 Task: Change the line hight option to 3 in the integrated.
Action: Mouse moved to (18, 466)
Screenshot: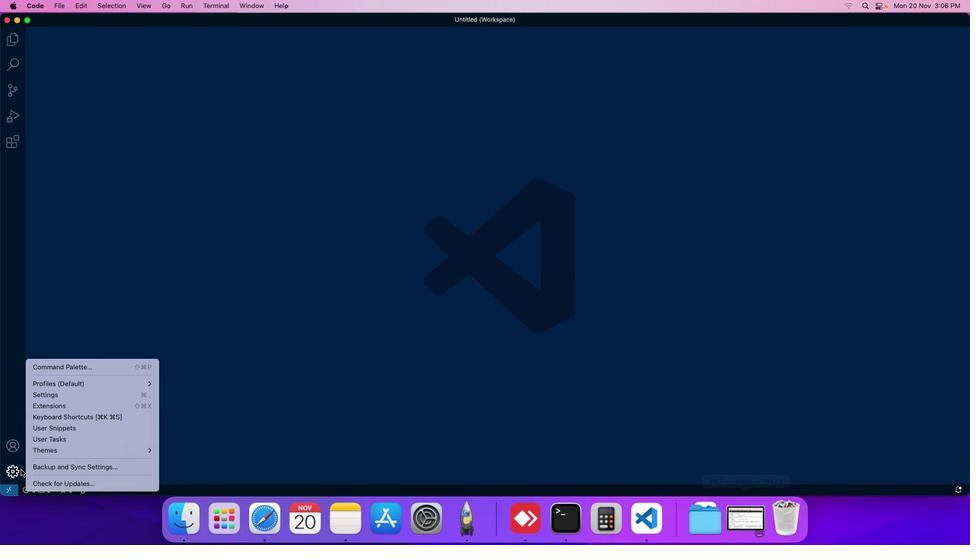 
Action: Mouse pressed left at (18, 466)
Screenshot: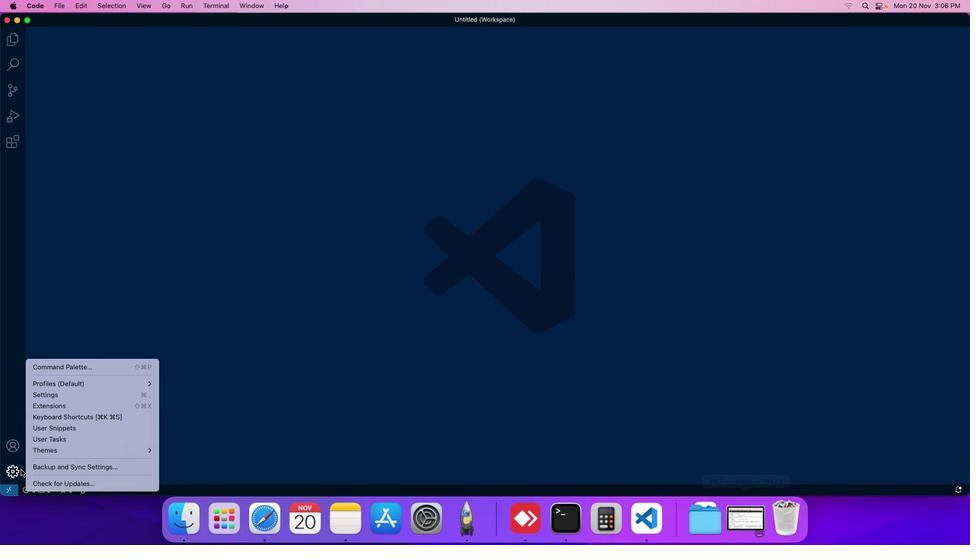 
Action: Mouse moved to (71, 396)
Screenshot: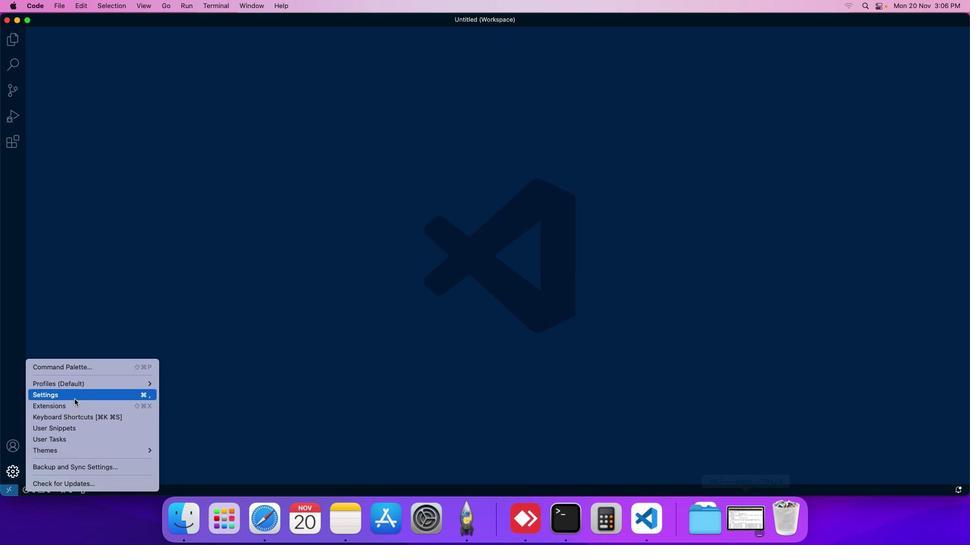 
Action: Mouse pressed left at (71, 396)
Screenshot: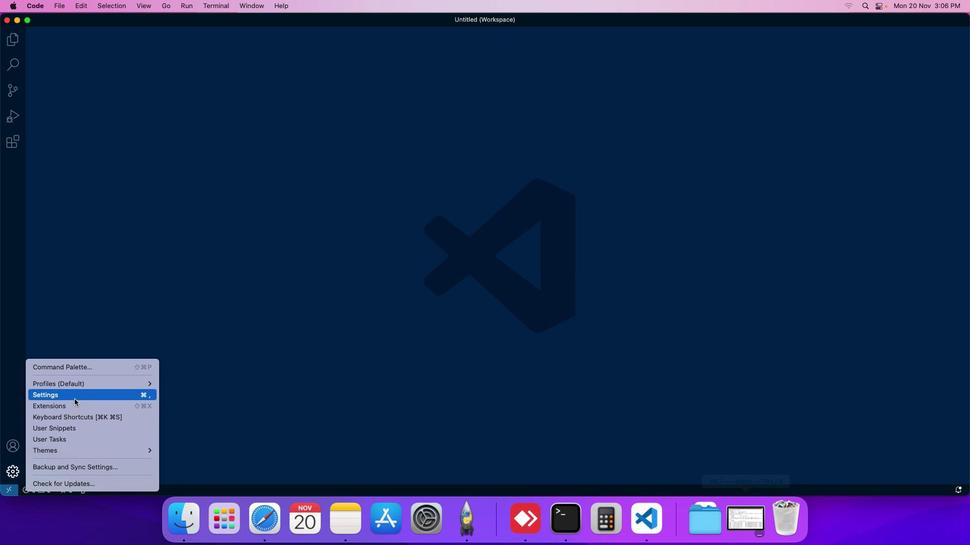 
Action: Mouse moved to (243, 79)
Screenshot: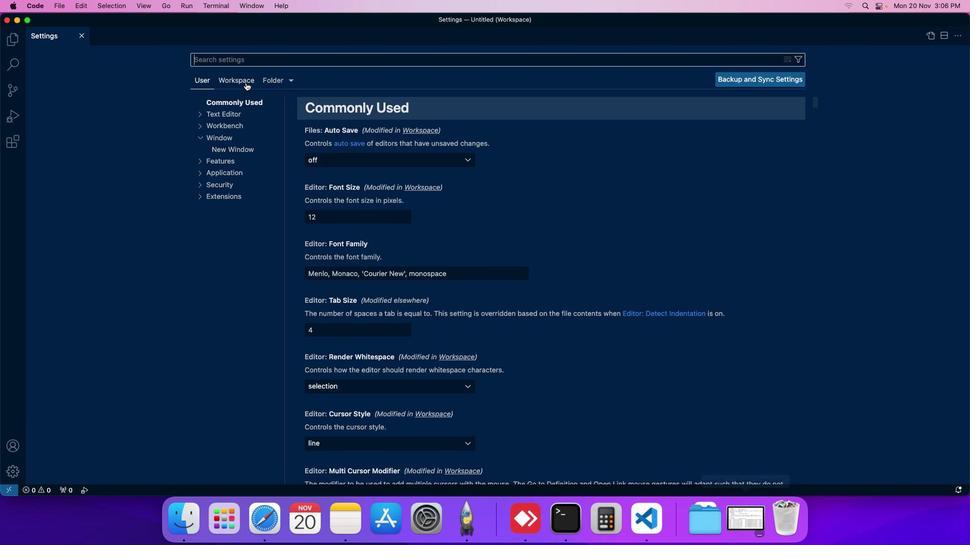 
Action: Mouse pressed left at (243, 79)
Screenshot: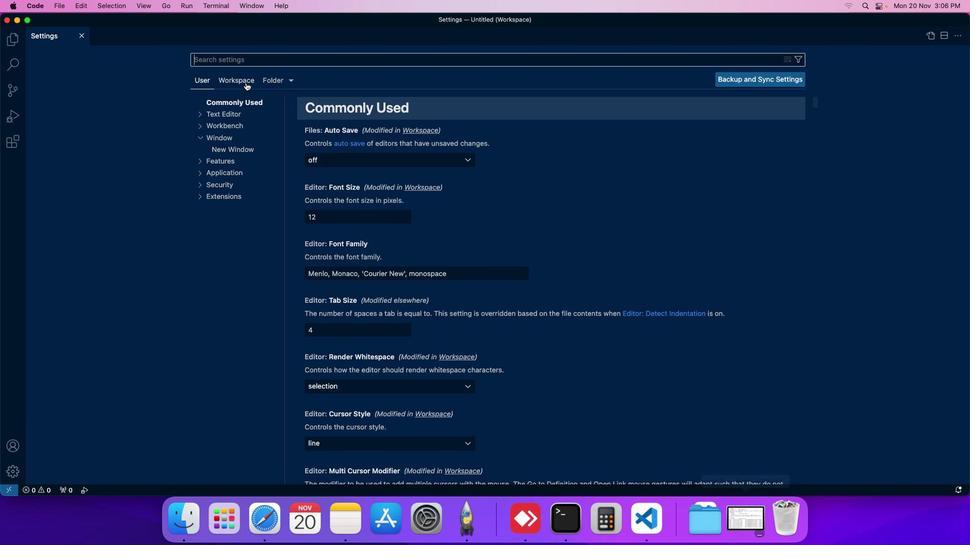 
Action: Mouse moved to (211, 149)
Screenshot: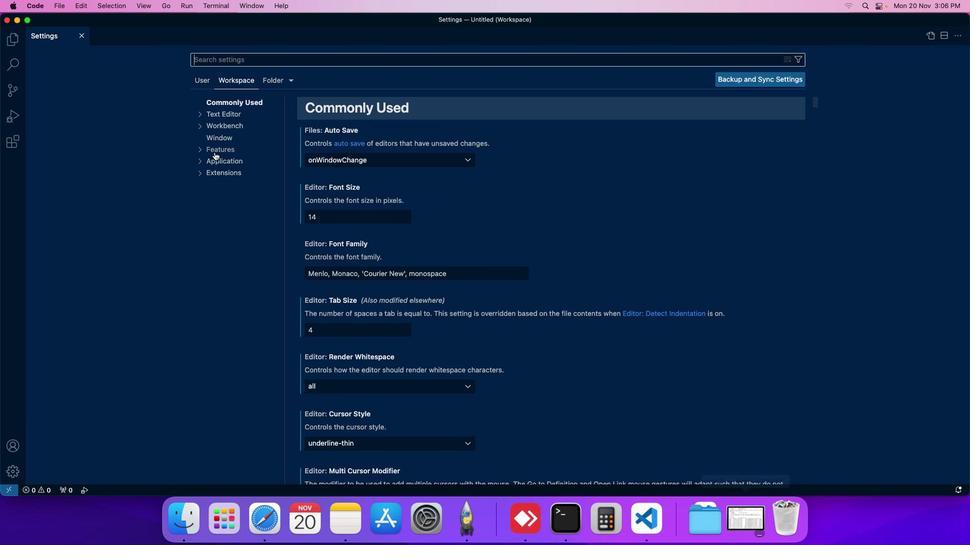 
Action: Mouse pressed left at (211, 149)
Screenshot: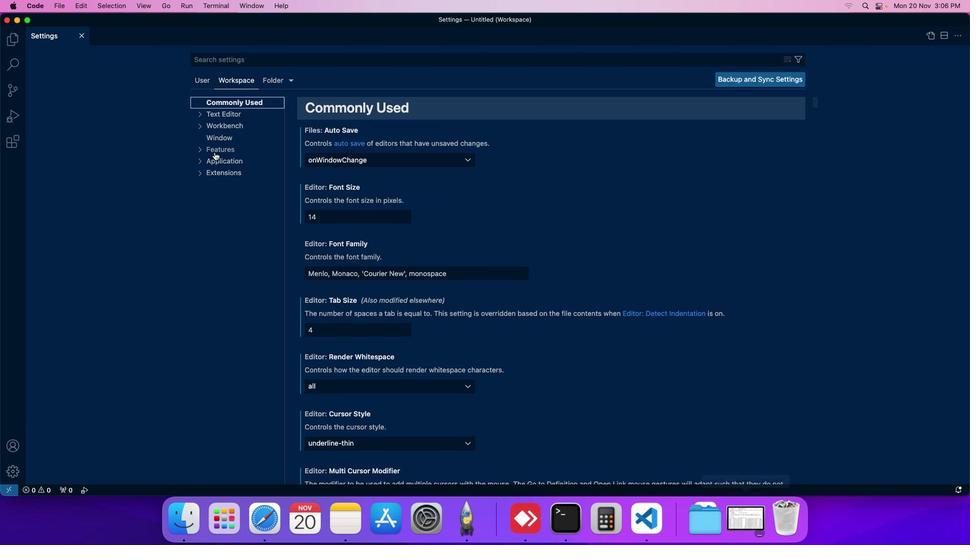 
Action: Mouse moved to (227, 236)
Screenshot: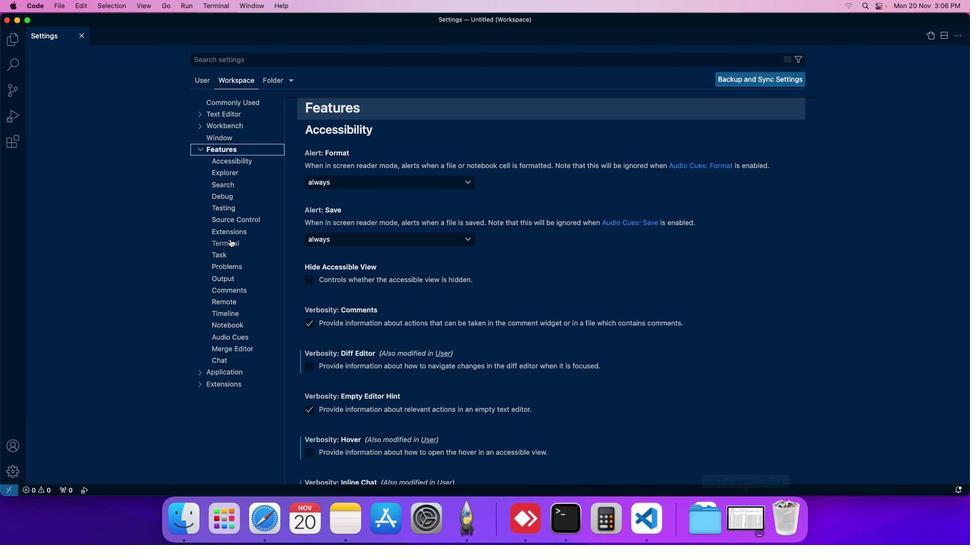 
Action: Mouse pressed left at (227, 236)
Screenshot: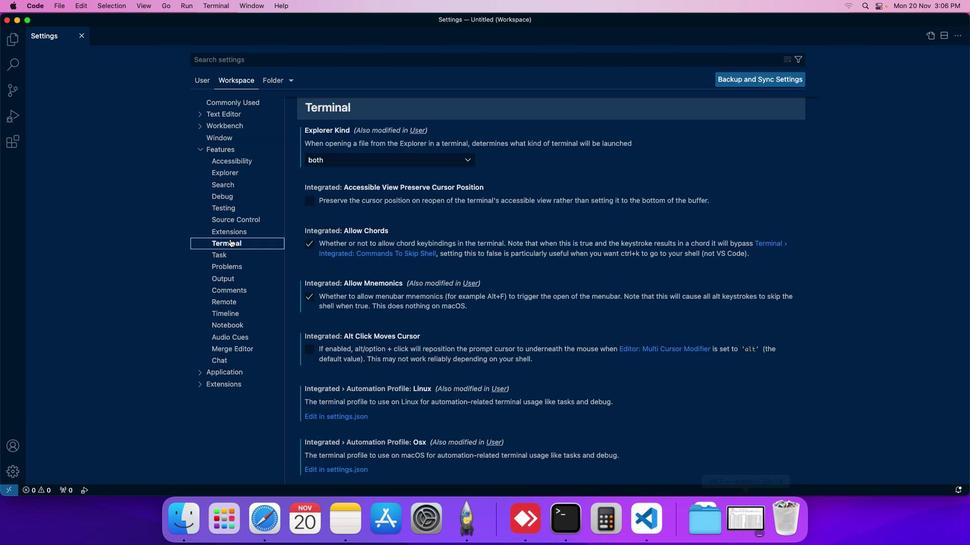 
Action: Mouse moved to (342, 280)
Screenshot: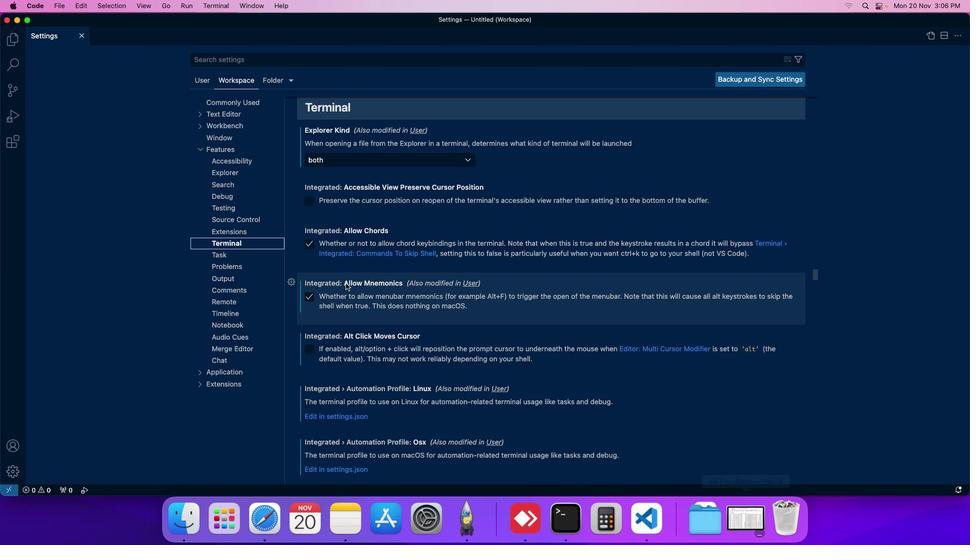 
Action: Mouse scrolled (342, 280) with delta (-2, -3)
Screenshot: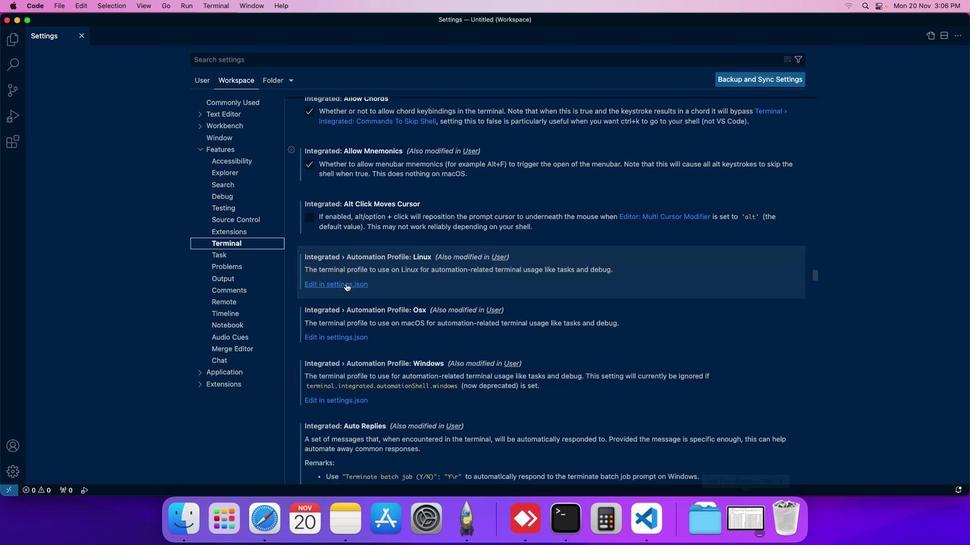 
Action: Mouse scrolled (342, 280) with delta (-2, -3)
Screenshot: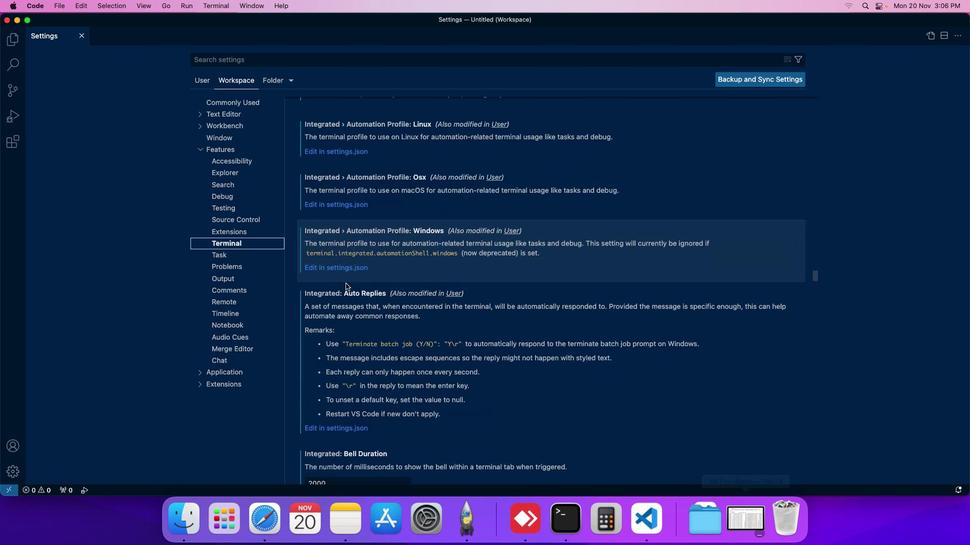 
Action: Mouse moved to (342, 280)
Screenshot: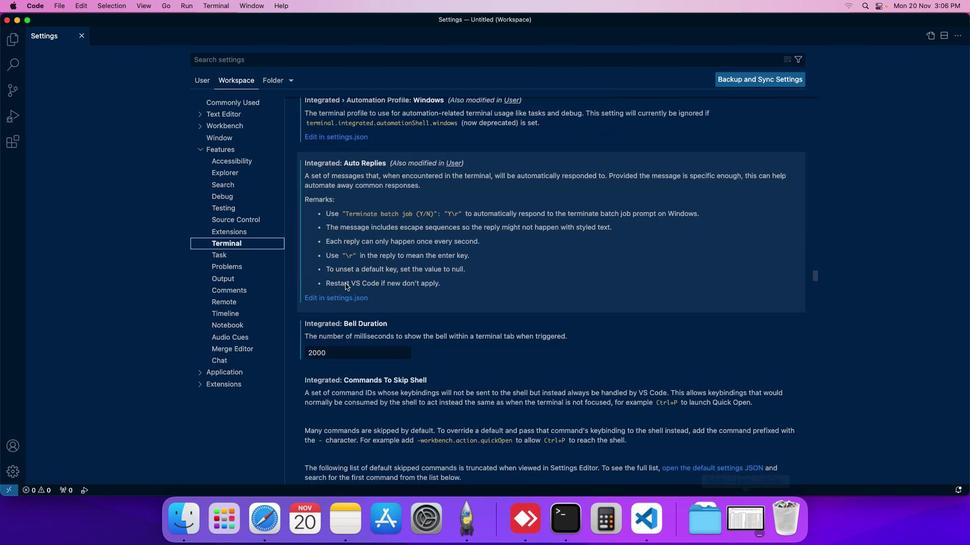 
Action: Mouse scrolled (342, 280) with delta (-2, -3)
Screenshot: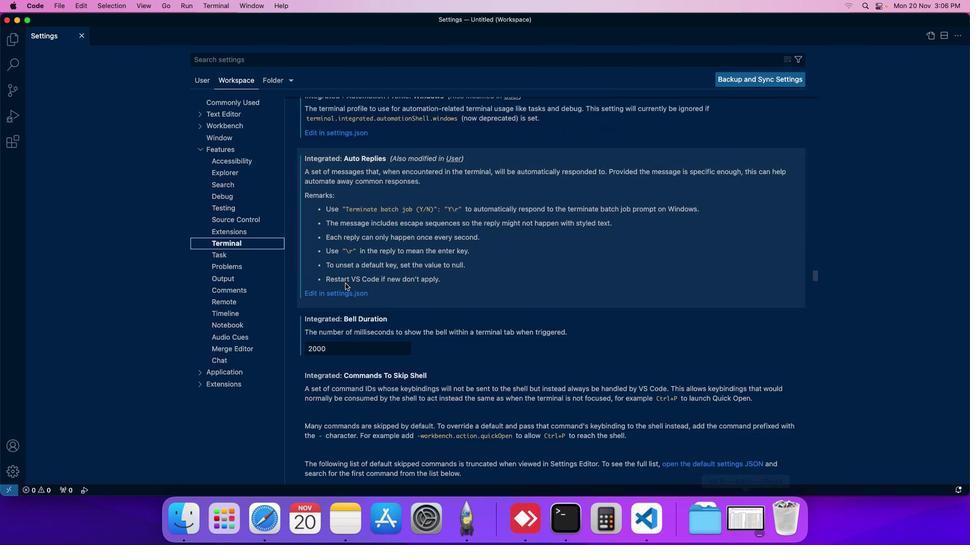 
Action: Mouse moved to (341, 281)
Screenshot: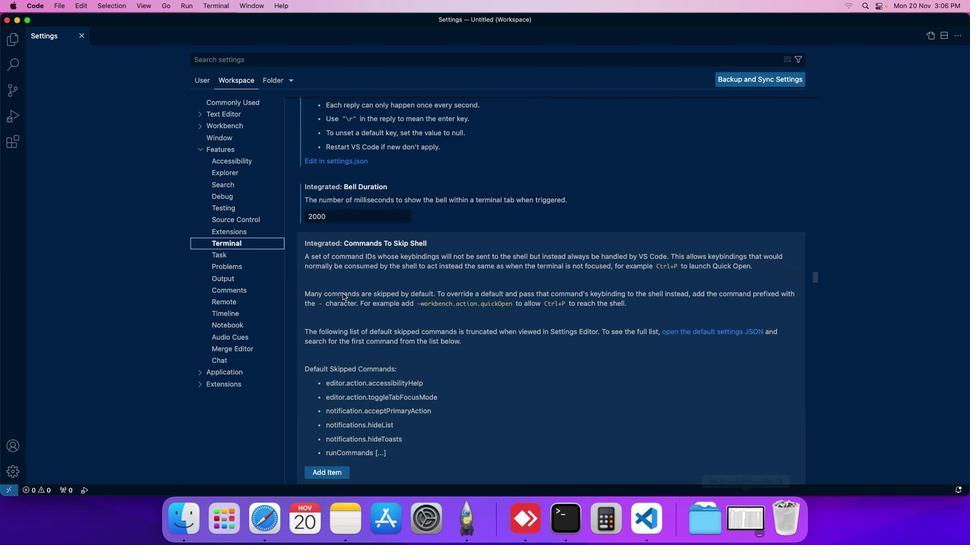 
Action: Mouse scrolled (341, 281) with delta (-2, -3)
Screenshot: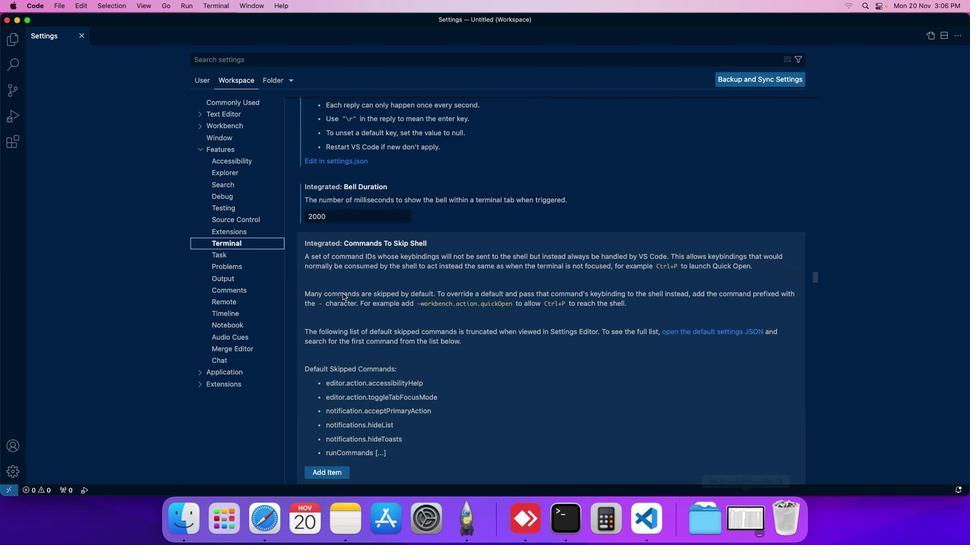 
Action: Mouse moved to (340, 285)
Screenshot: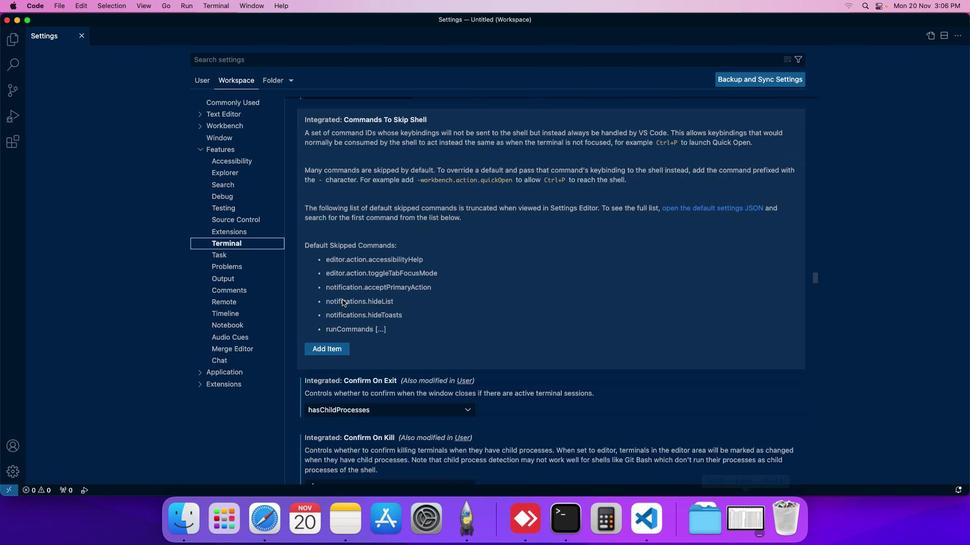 
Action: Mouse scrolled (340, 285) with delta (-2, -3)
Screenshot: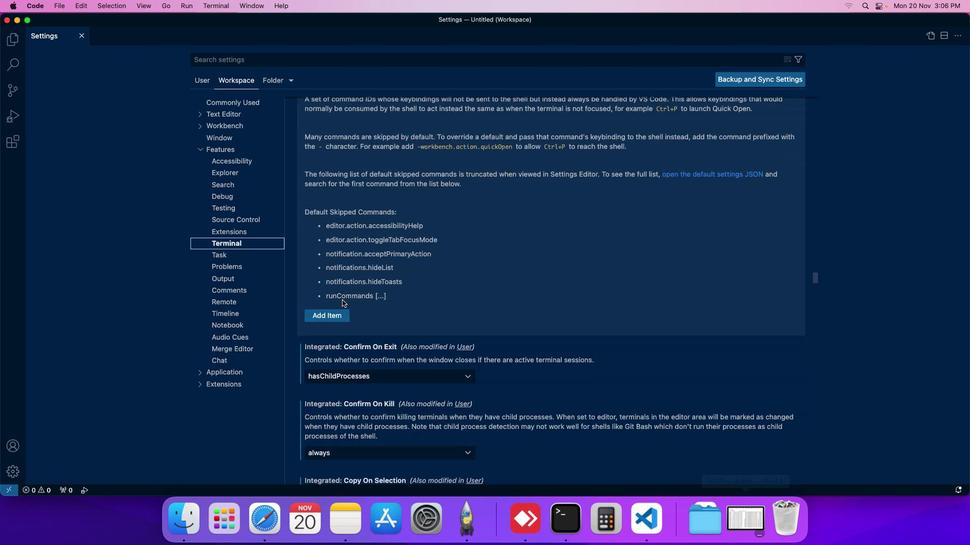
Action: Mouse moved to (339, 296)
Screenshot: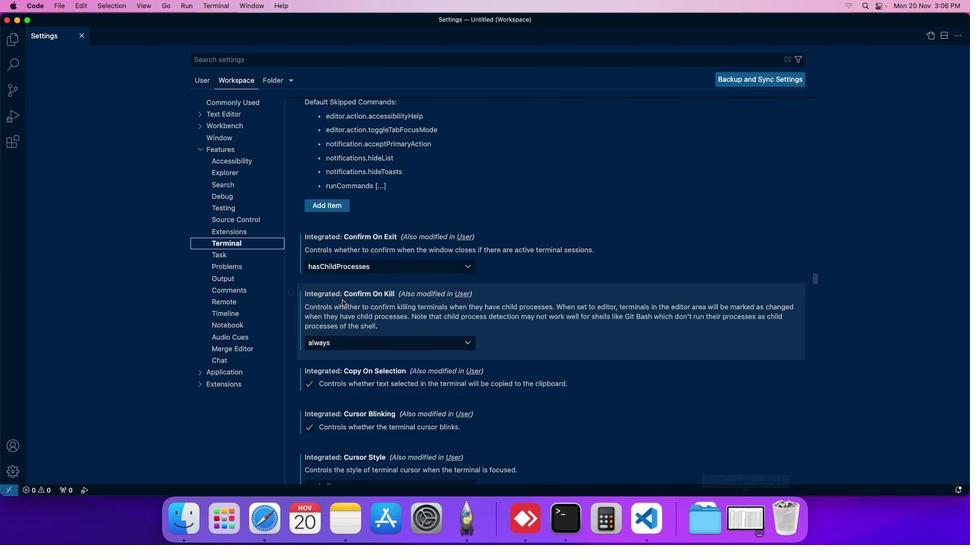 
Action: Mouse scrolled (339, 296) with delta (-2, -3)
Screenshot: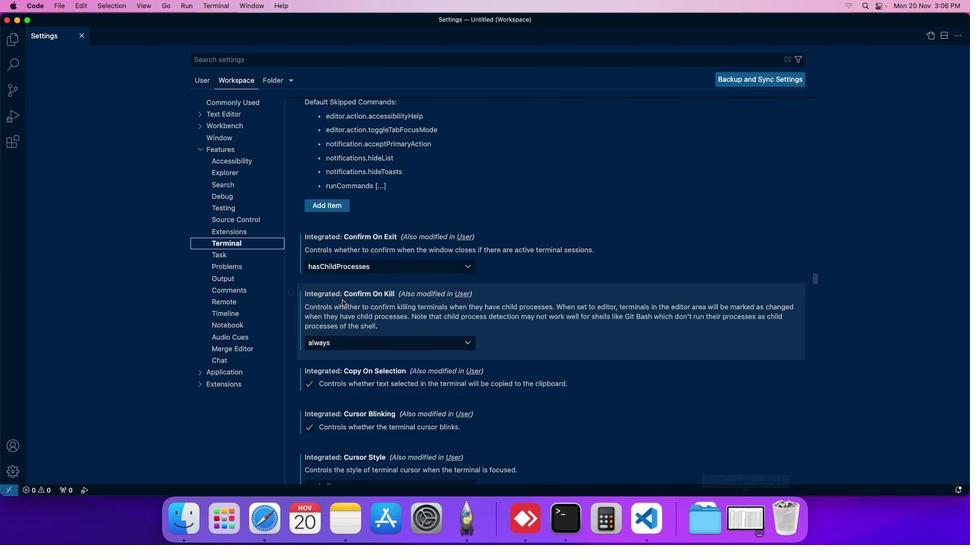 
Action: Mouse moved to (339, 297)
Screenshot: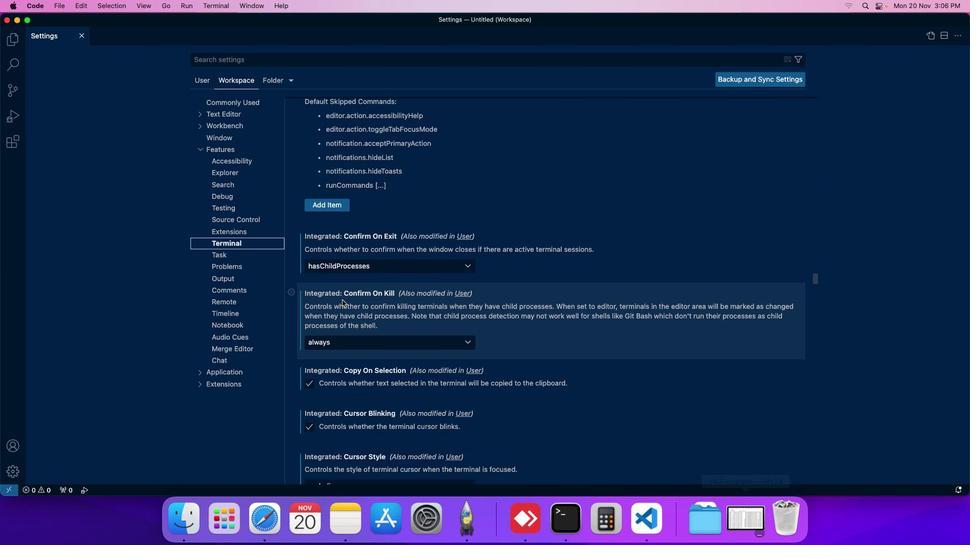 
Action: Mouse scrolled (339, 297) with delta (-2, -3)
Screenshot: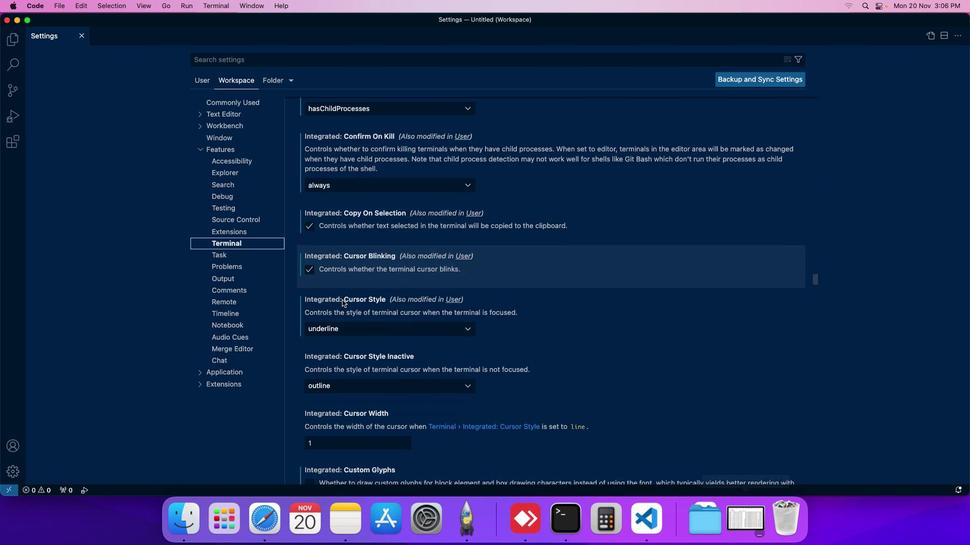 
Action: Mouse scrolled (339, 297) with delta (-2, -3)
Screenshot: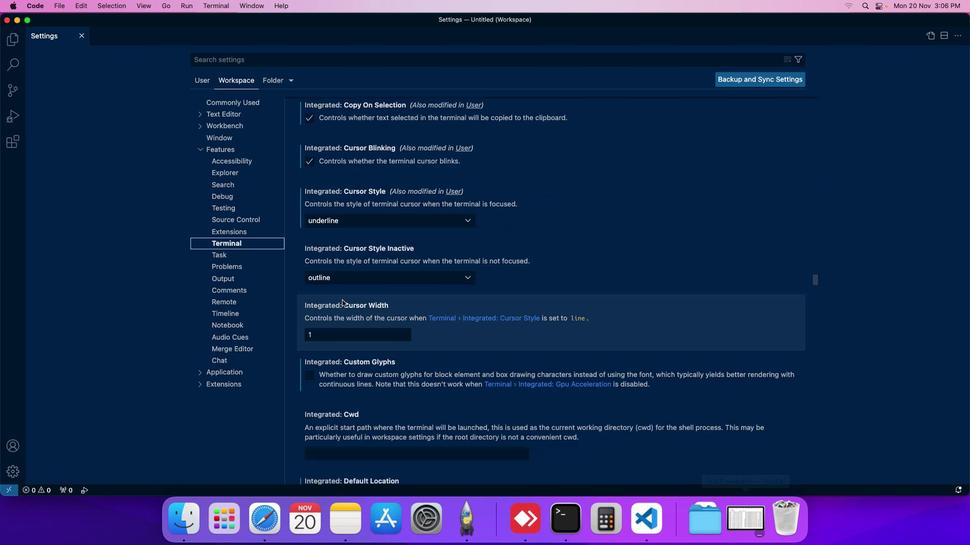 
Action: Mouse moved to (339, 297)
Screenshot: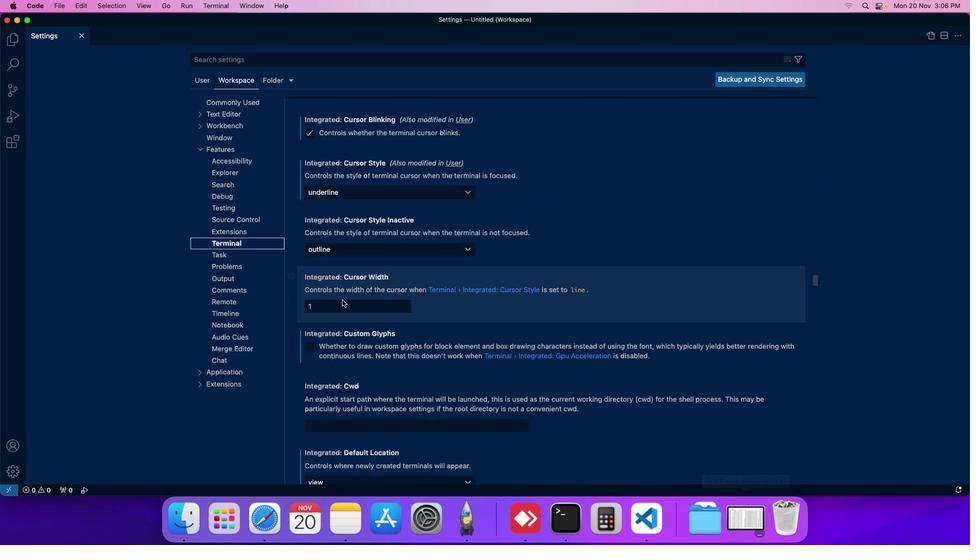 
Action: Mouse scrolled (339, 297) with delta (-2, -3)
Screenshot: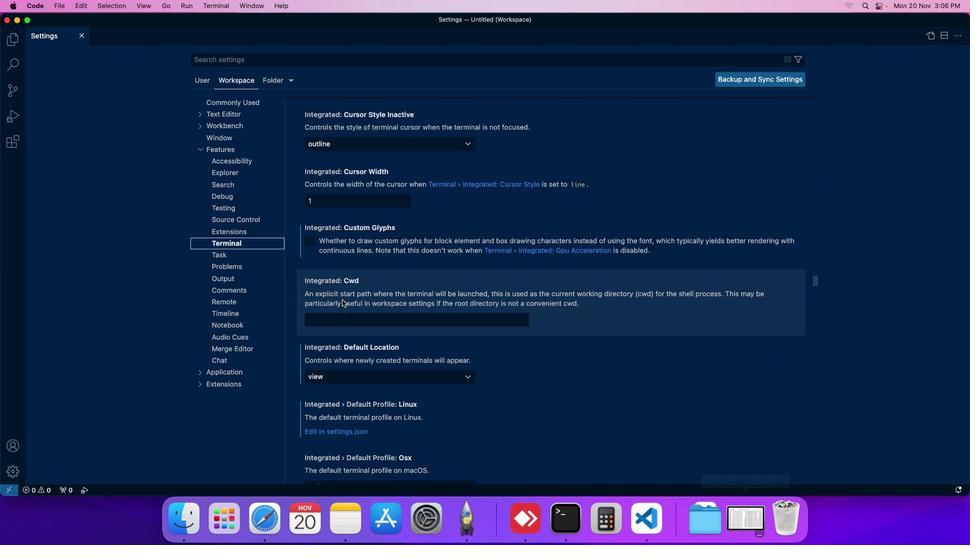 
Action: Mouse moved to (339, 297)
Screenshot: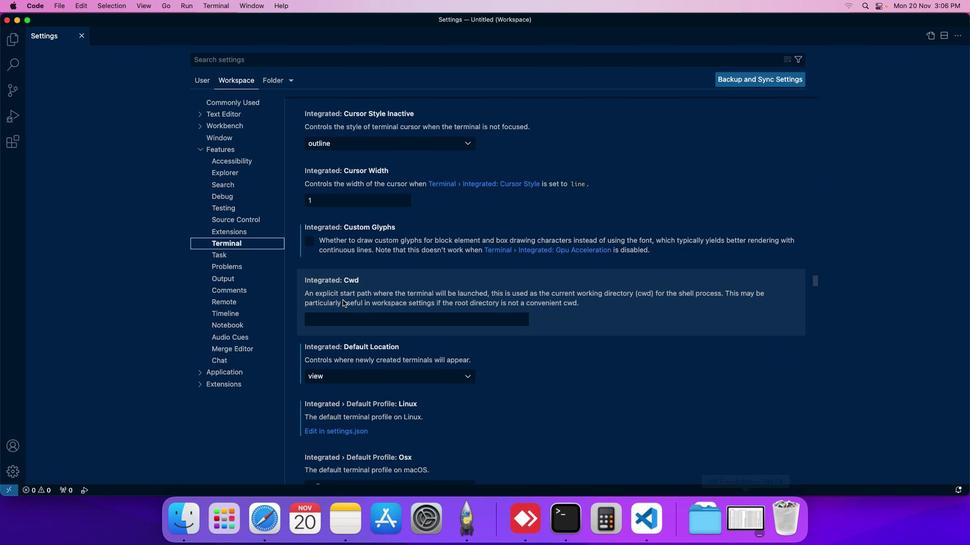 
Action: Mouse scrolled (339, 297) with delta (-2, -3)
Screenshot: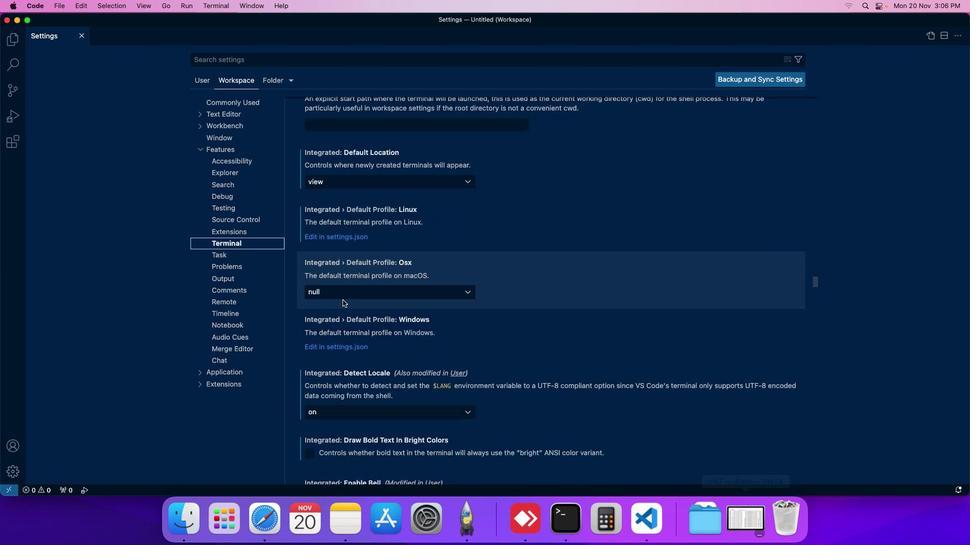 
Action: Mouse scrolled (339, 297) with delta (-2, -3)
Screenshot: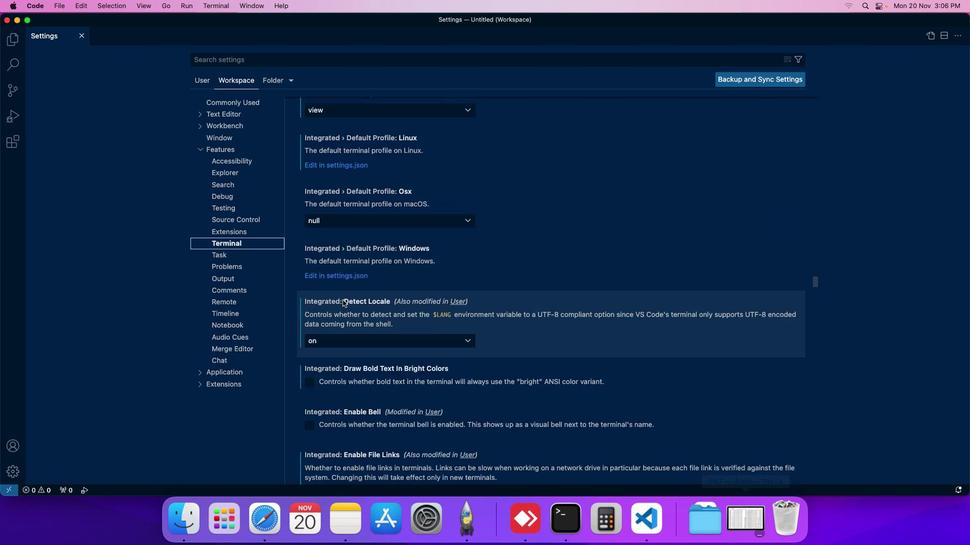 
Action: Mouse scrolled (339, 297) with delta (-2, -3)
Screenshot: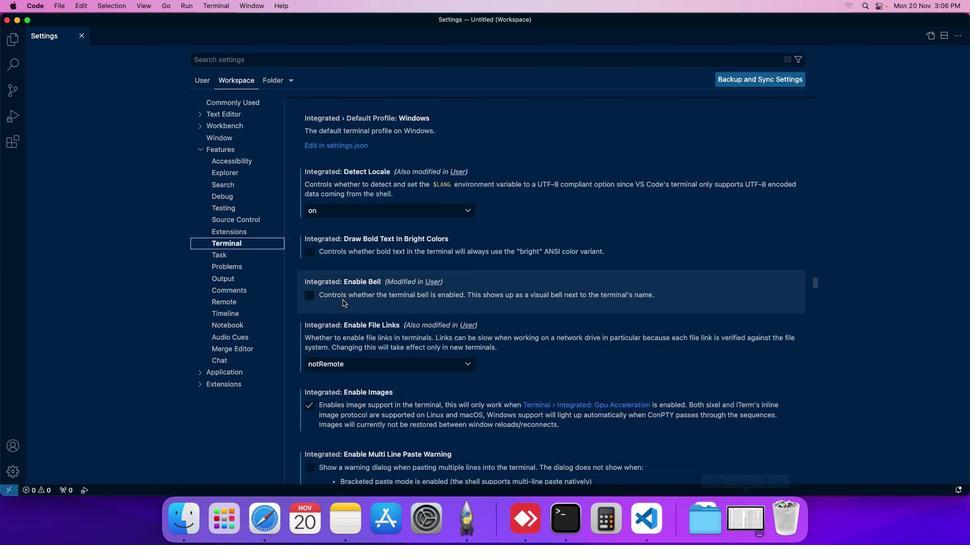 
Action: Mouse scrolled (339, 297) with delta (-2, -3)
Screenshot: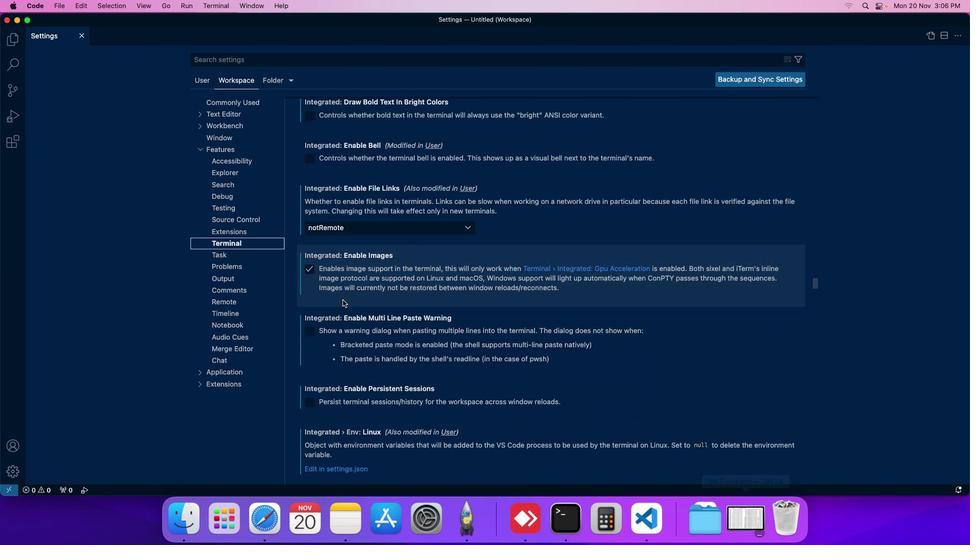 
Action: Mouse scrolled (339, 297) with delta (-2, -3)
Screenshot: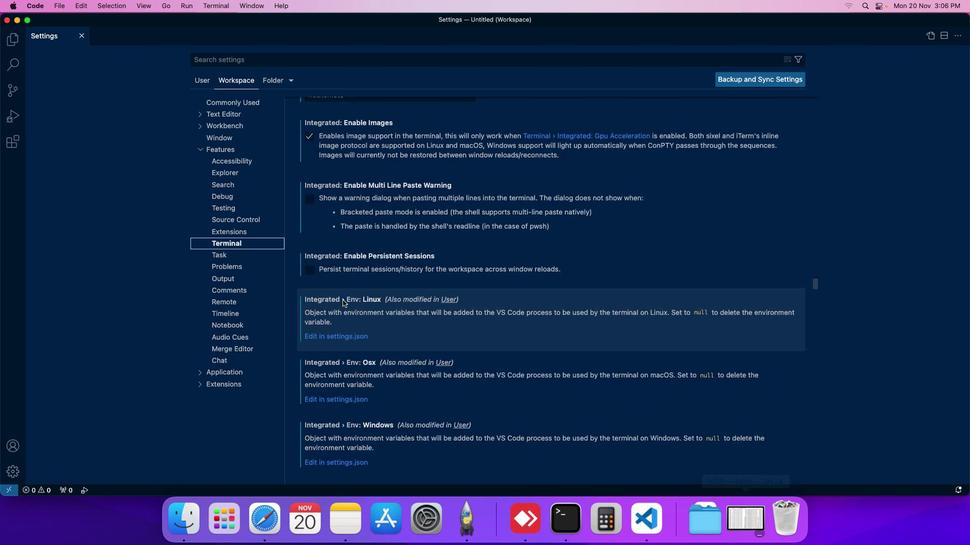 
Action: Mouse scrolled (339, 297) with delta (-2, -3)
Screenshot: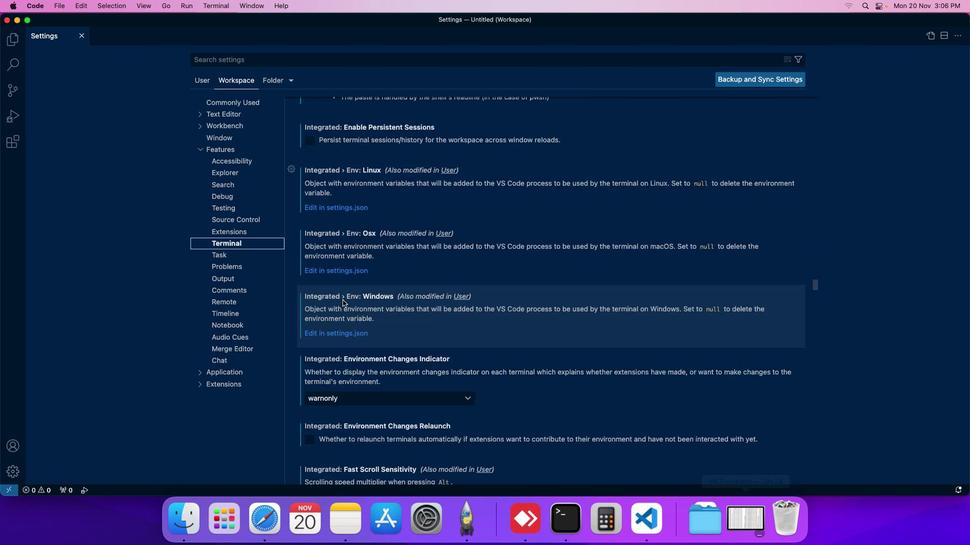 
Action: Mouse scrolled (339, 297) with delta (-2, -3)
Screenshot: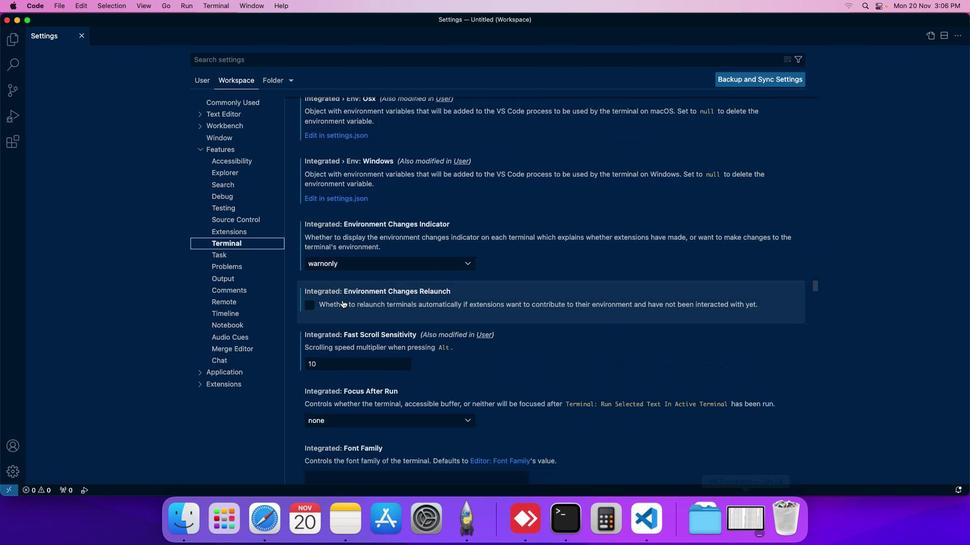 
Action: Mouse moved to (339, 297)
Screenshot: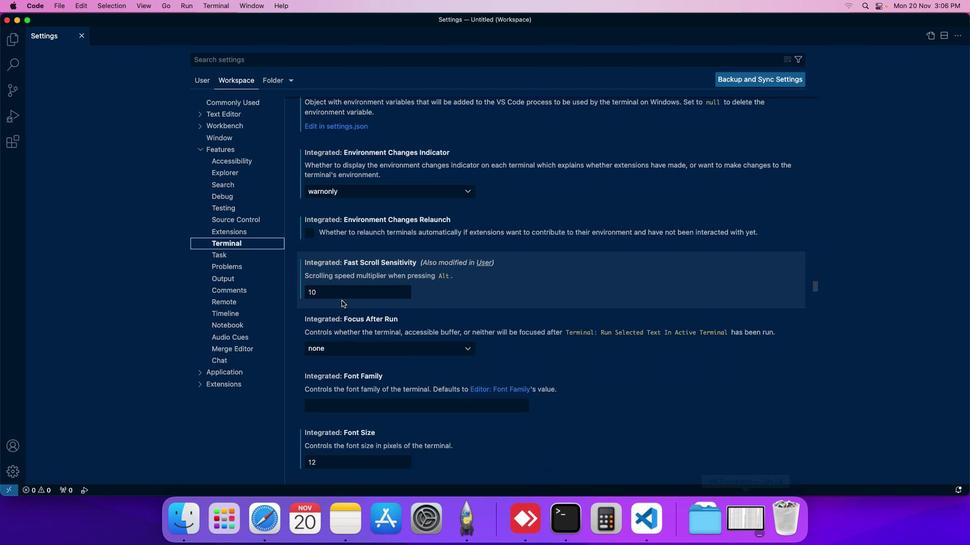 
Action: Mouse scrolled (339, 297) with delta (-2, -3)
Screenshot: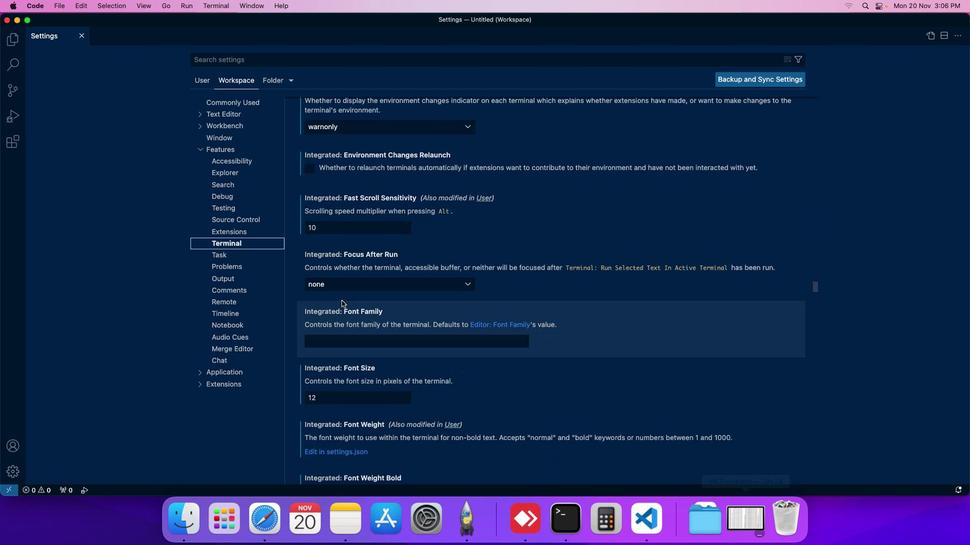 
Action: Mouse moved to (339, 297)
Screenshot: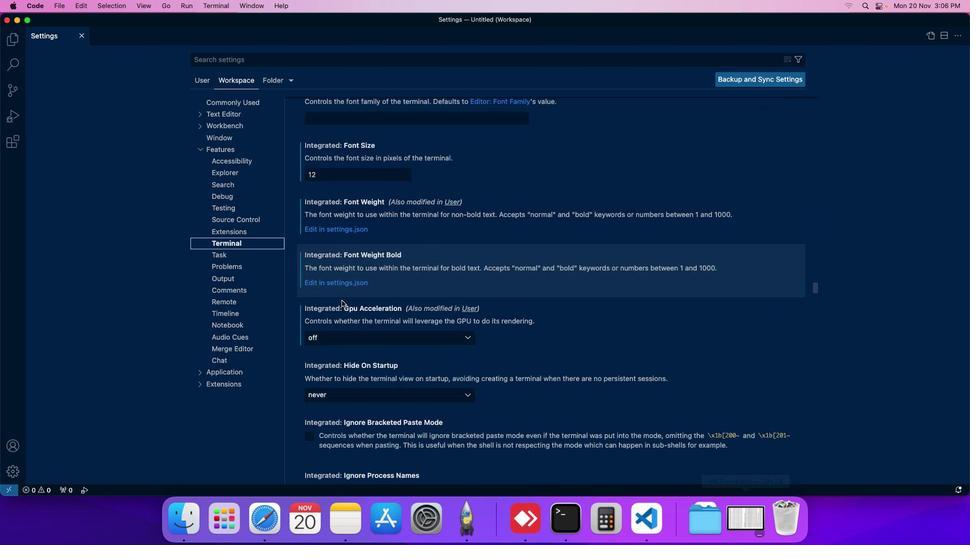 
Action: Mouse scrolled (339, 297) with delta (-2, -3)
Screenshot: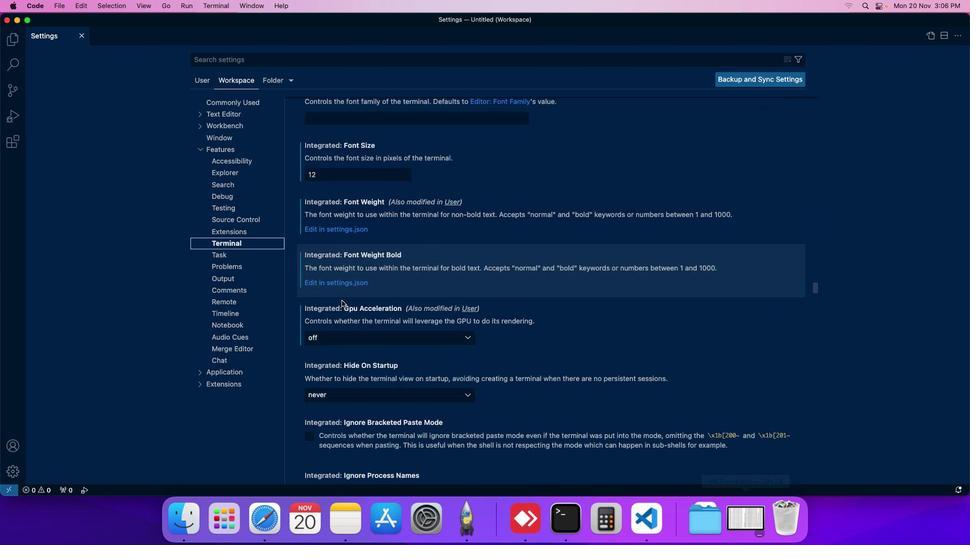 
Action: Mouse moved to (338, 297)
Screenshot: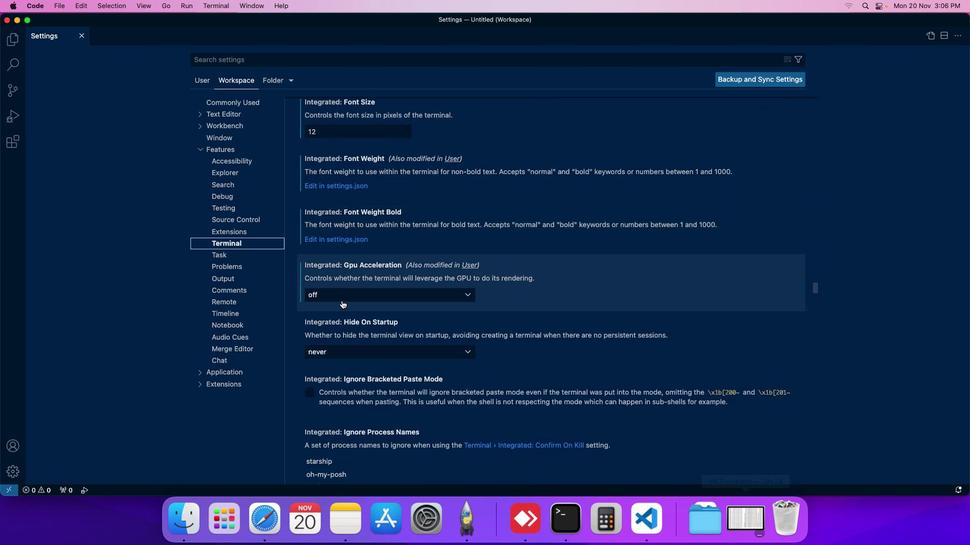 
Action: Mouse scrolled (338, 297) with delta (-2, -3)
Screenshot: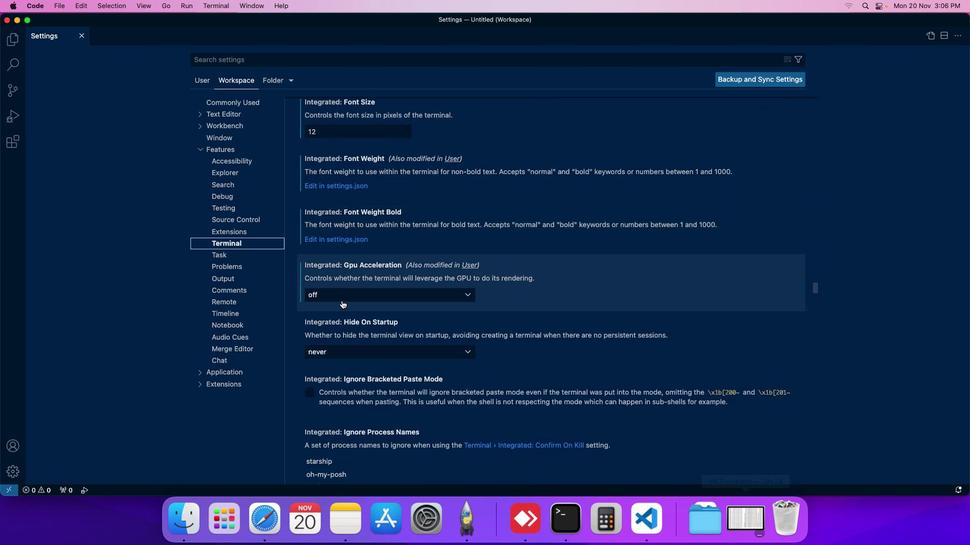 
Action: Mouse moved to (338, 298)
Screenshot: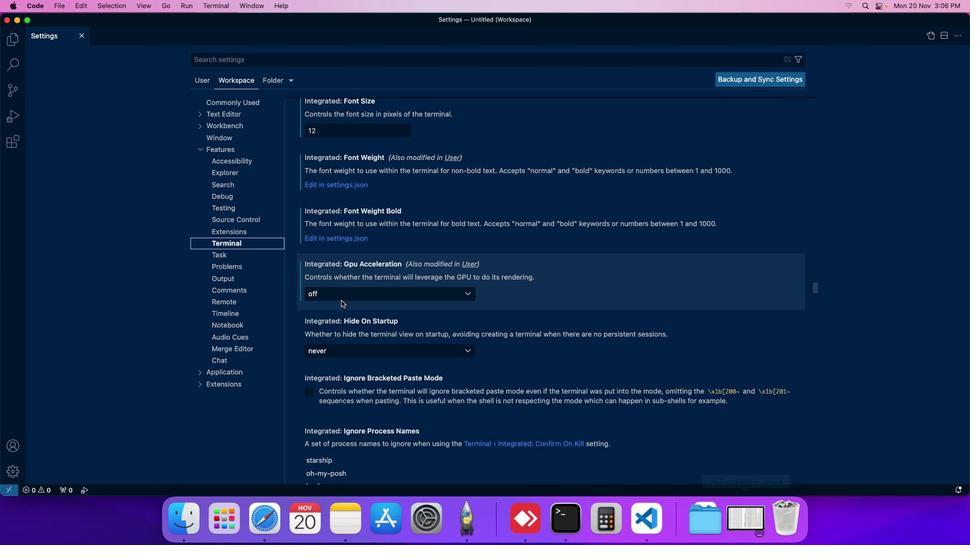 
Action: Mouse scrolled (338, 298) with delta (-2, -3)
Screenshot: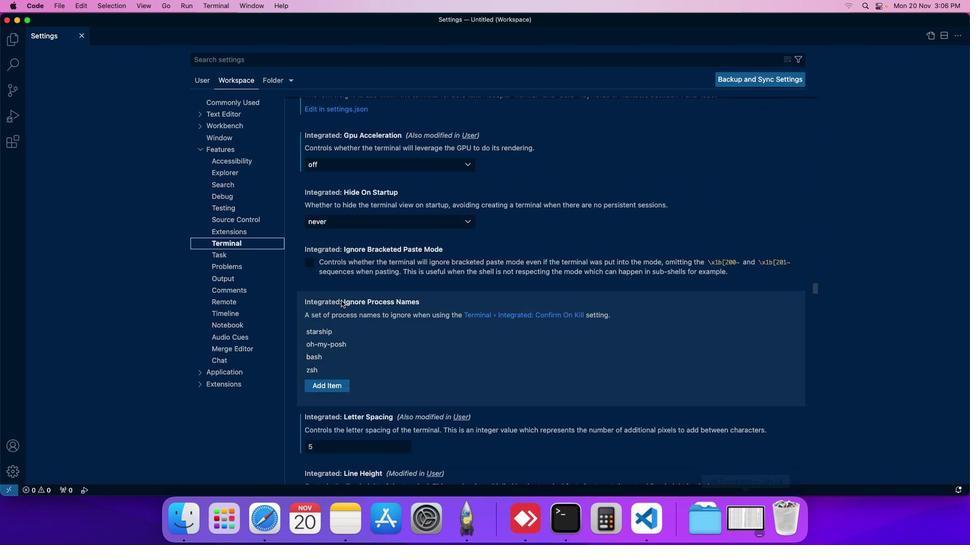 
Action: Mouse scrolled (338, 298) with delta (-2, -3)
Screenshot: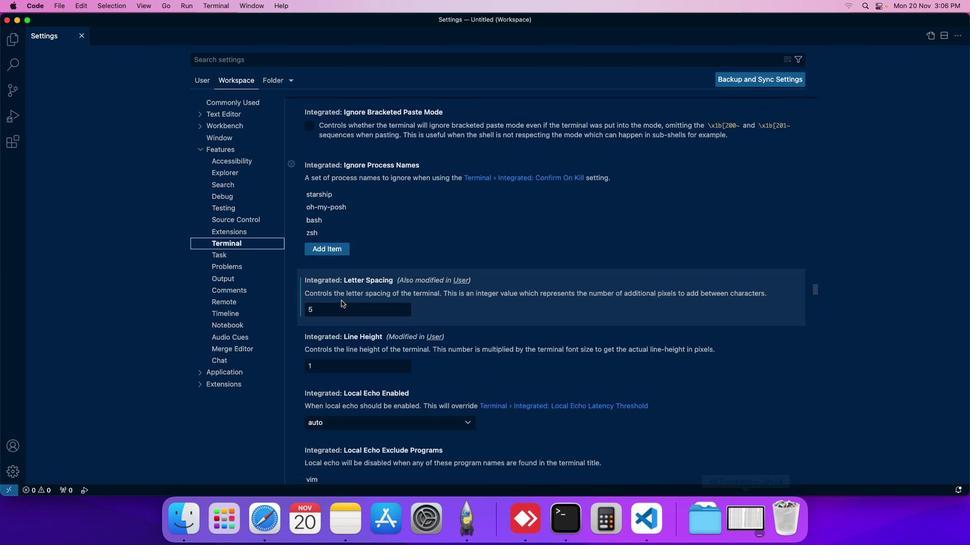 
Action: Mouse scrolled (338, 298) with delta (-2, -3)
Screenshot: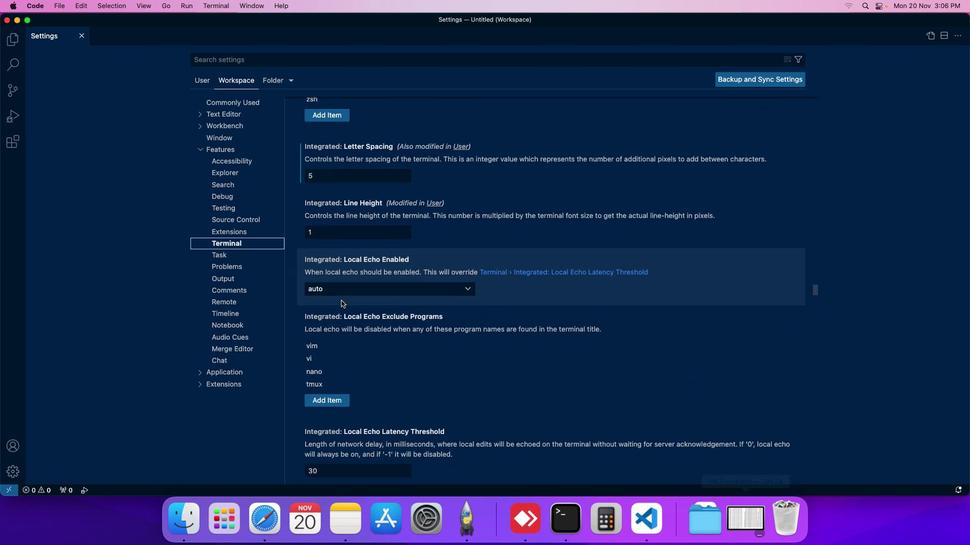 
Action: Mouse moved to (332, 233)
Screenshot: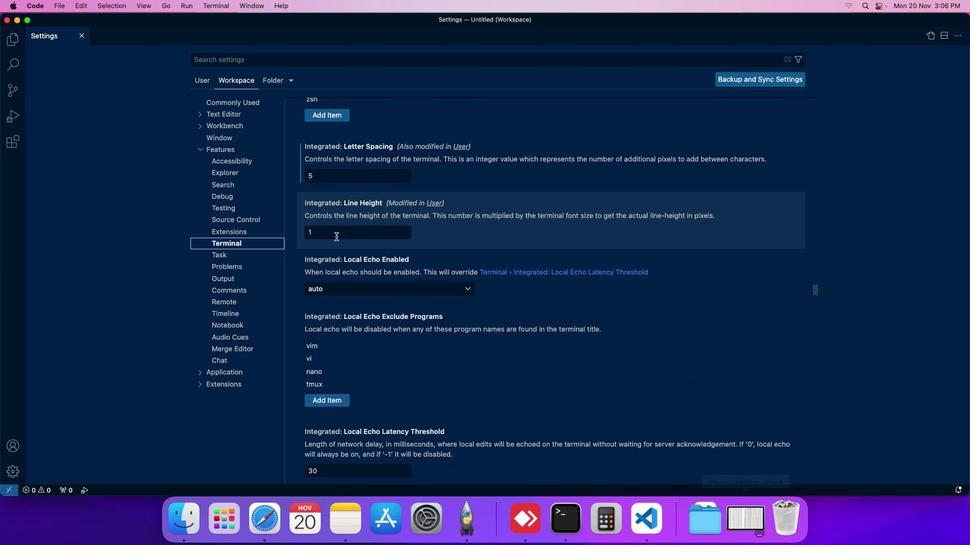 
Action: Mouse scrolled (332, 233) with delta (-2, -3)
Screenshot: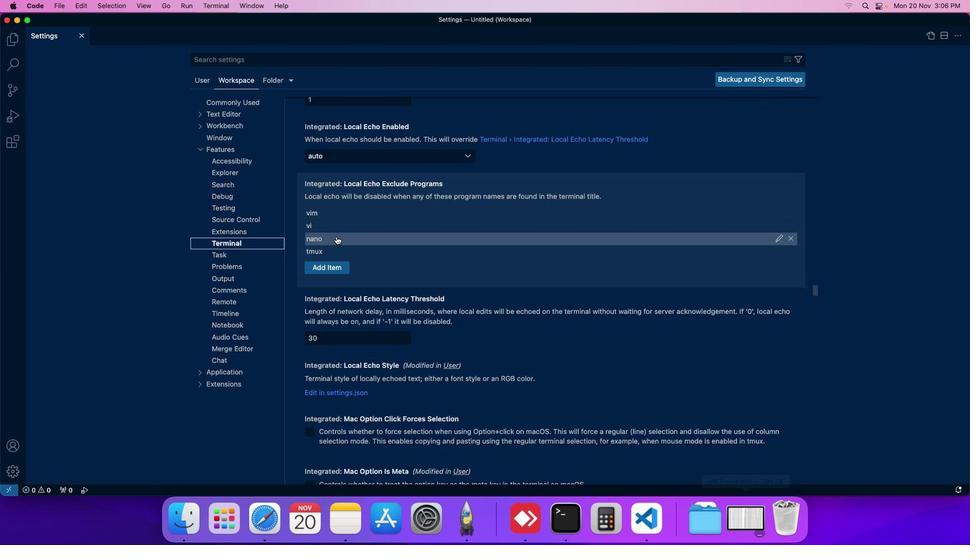 
Action: Mouse moved to (339, 227)
Screenshot: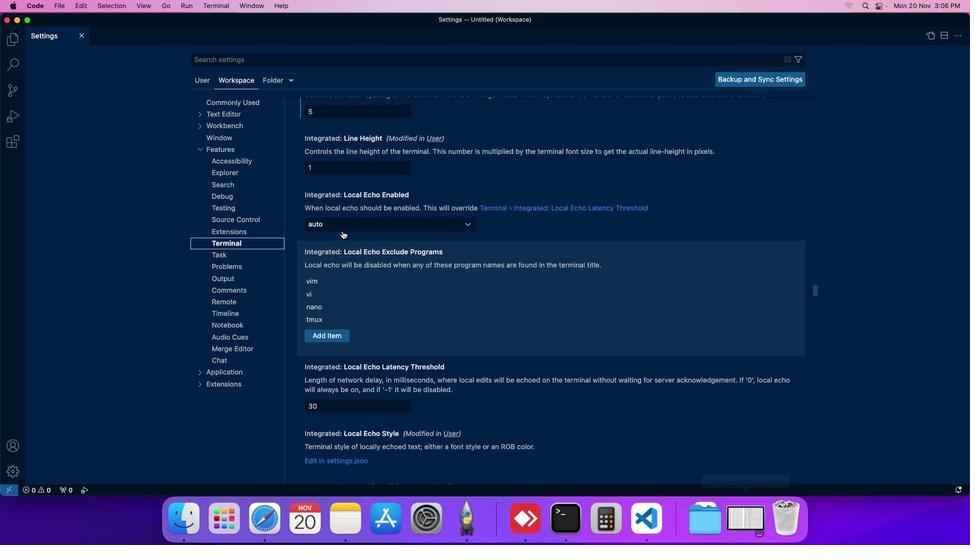 
Action: Mouse scrolled (339, 227) with delta (-2, -2)
Screenshot: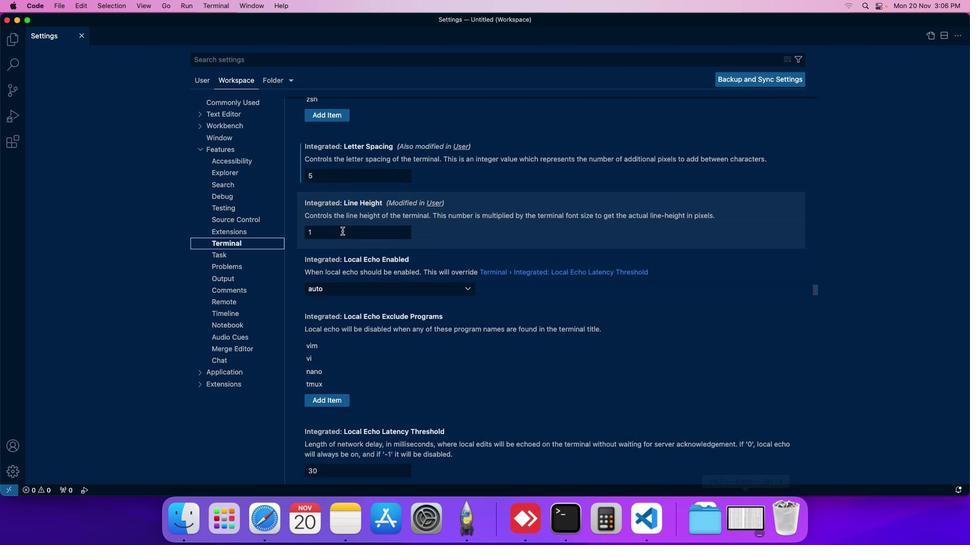 
Action: Mouse moved to (347, 227)
Screenshot: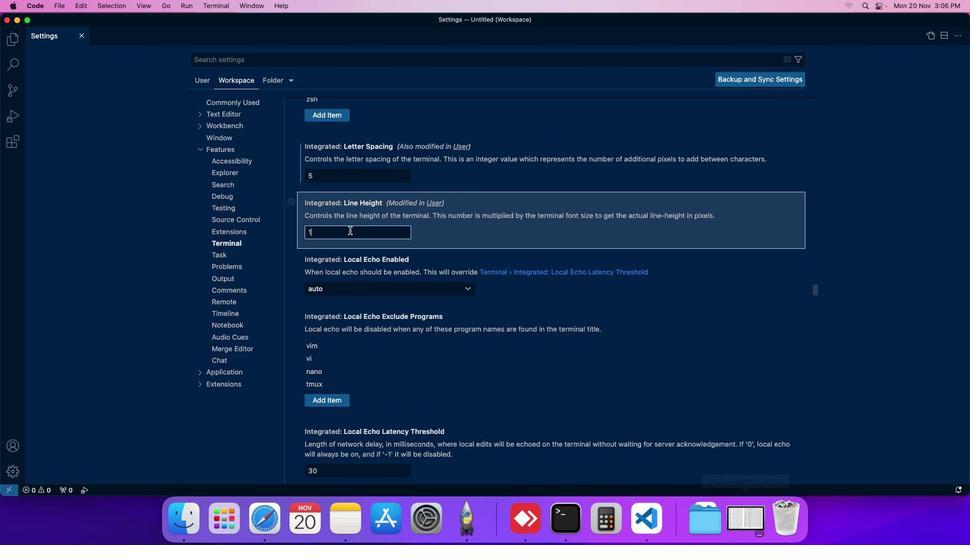 
Action: Mouse pressed left at (347, 227)
Screenshot: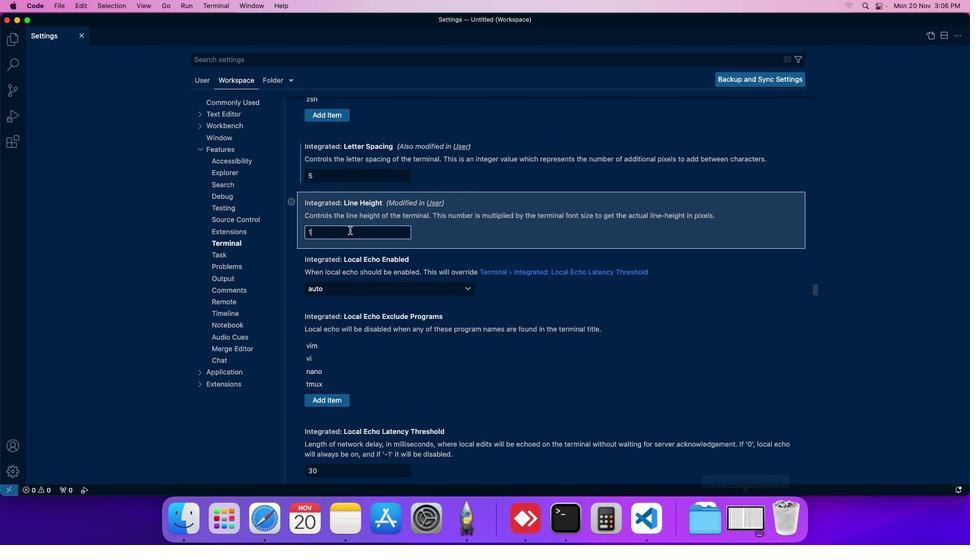 
Action: Key pressed Key.backspace'3'
Screenshot: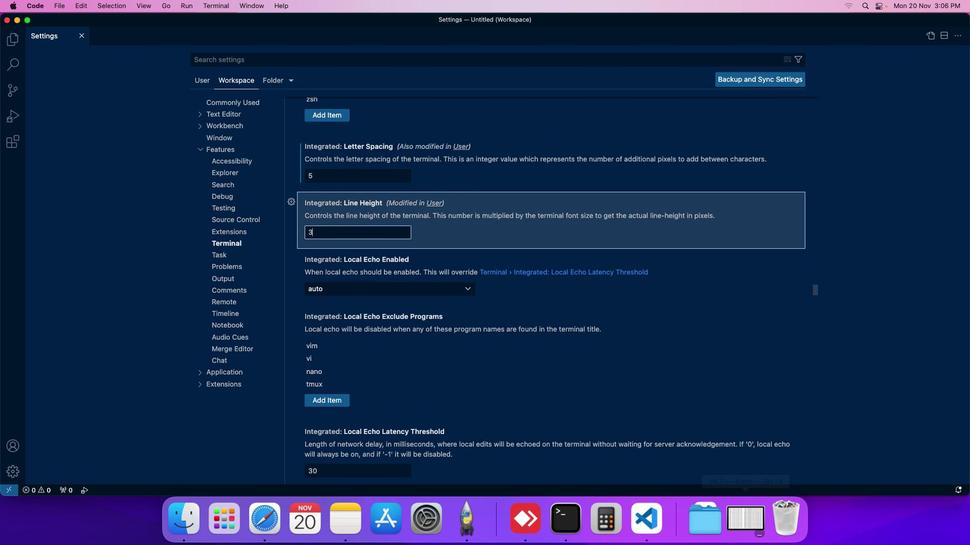 
